 Task: Assign in the project ZillaTech the issue 'Integrate a new referral program feature into an existing e-commerce website to encourage customer acquisition and retention' to the sprint 'Infinity and Beyond'.
Action: Mouse moved to (194, 54)
Screenshot: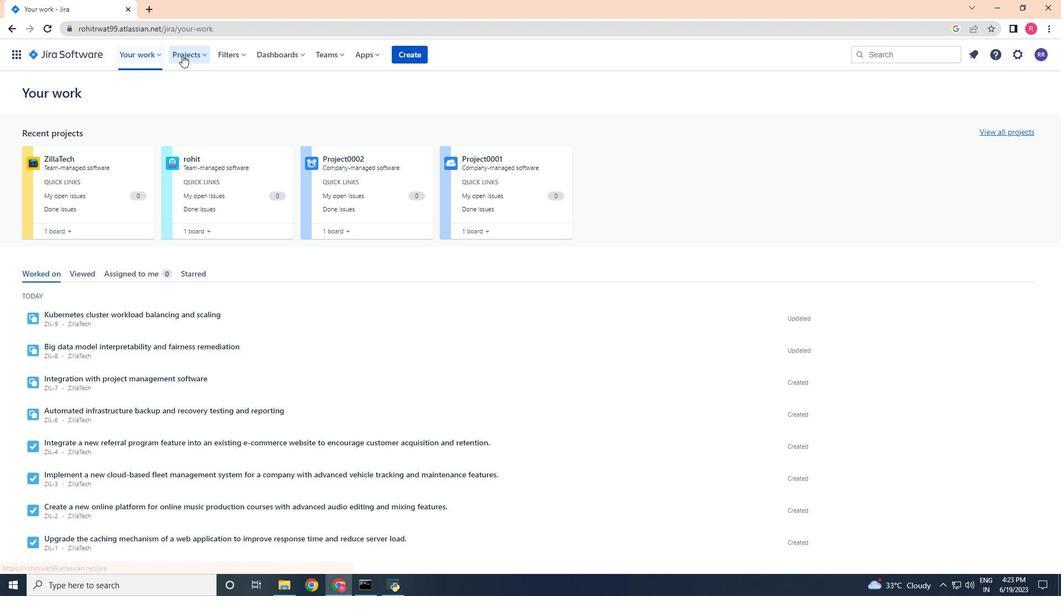 
Action: Mouse pressed left at (194, 54)
Screenshot: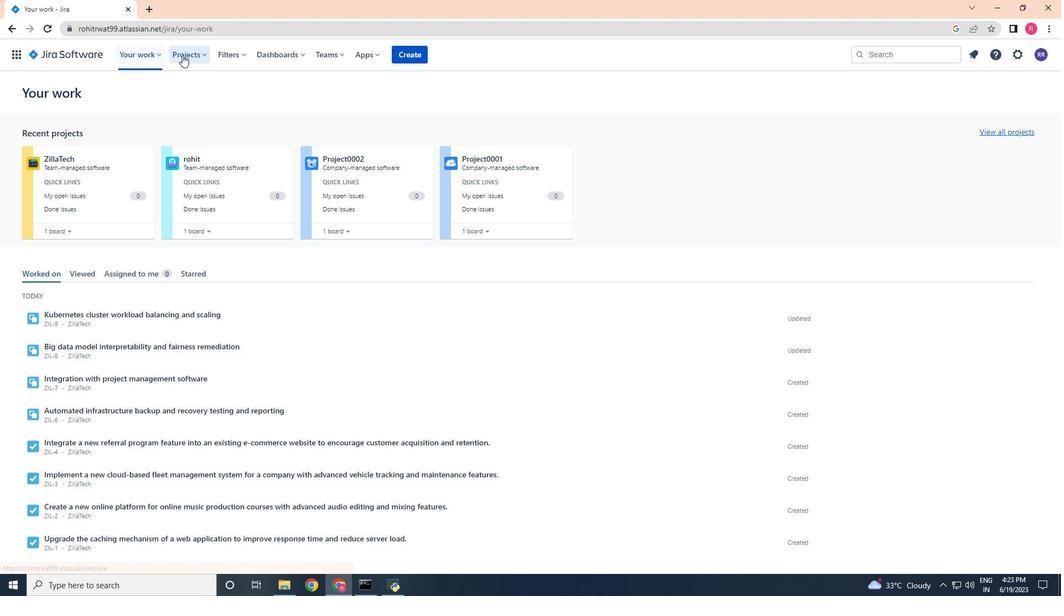 
Action: Mouse moved to (210, 106)
Screenshot: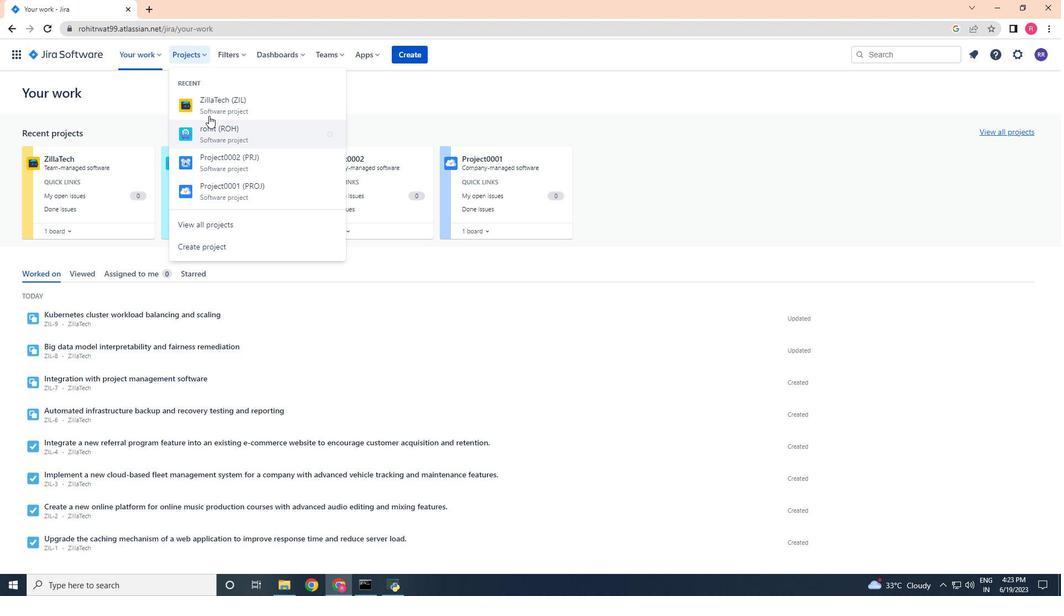 
Action: Mouse pressed left at (210, 106)
Screenshot: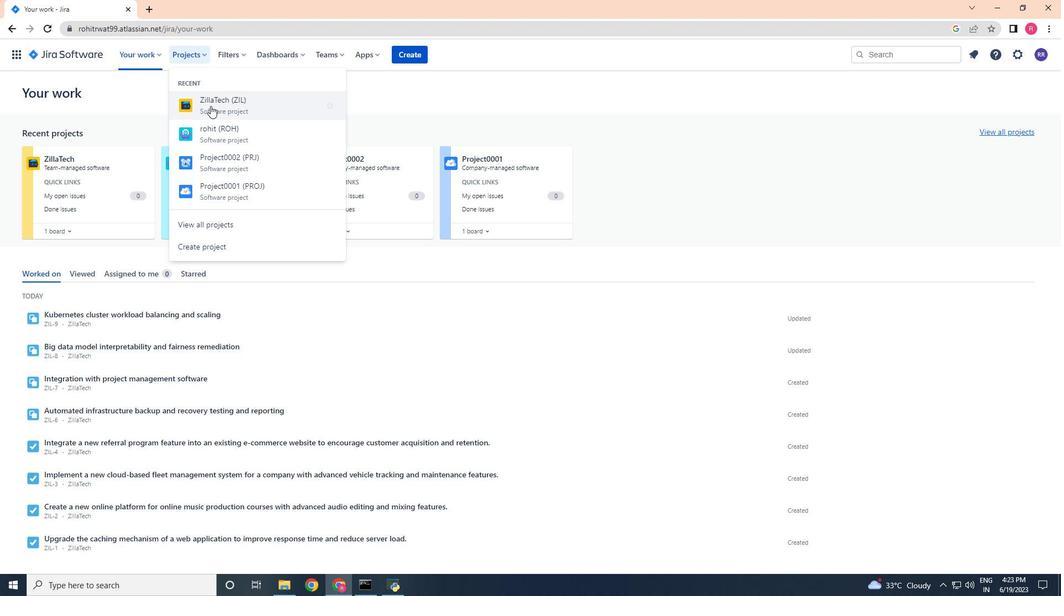 
Action: Mouse moved to (39, 167)
Screenshot: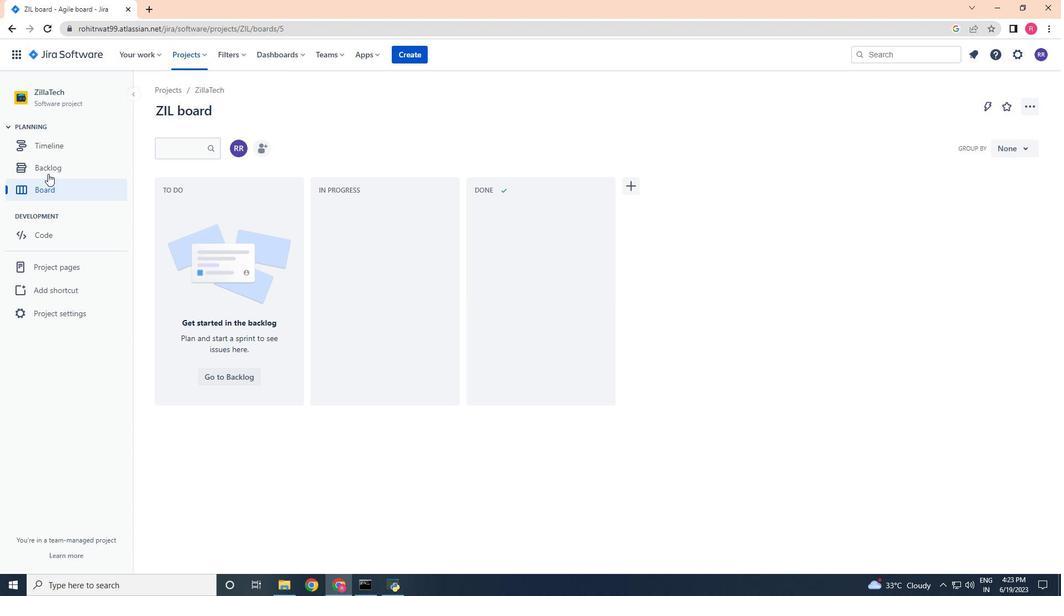 
Action: Mouse pressed left at (39, 167)
Screenshot: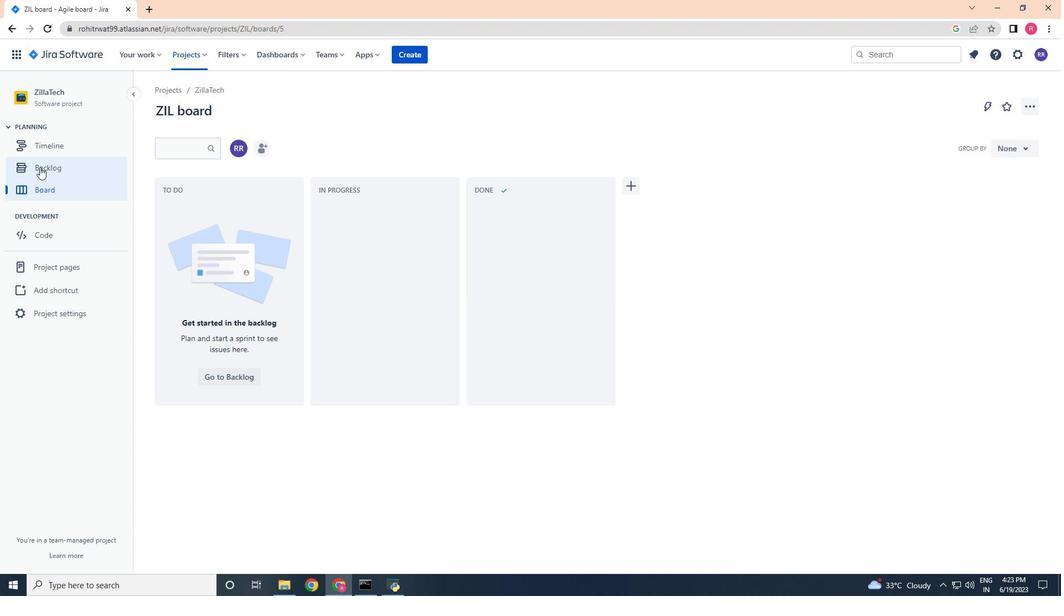
Action: Mouse moved to (819, 434)
Screenshot: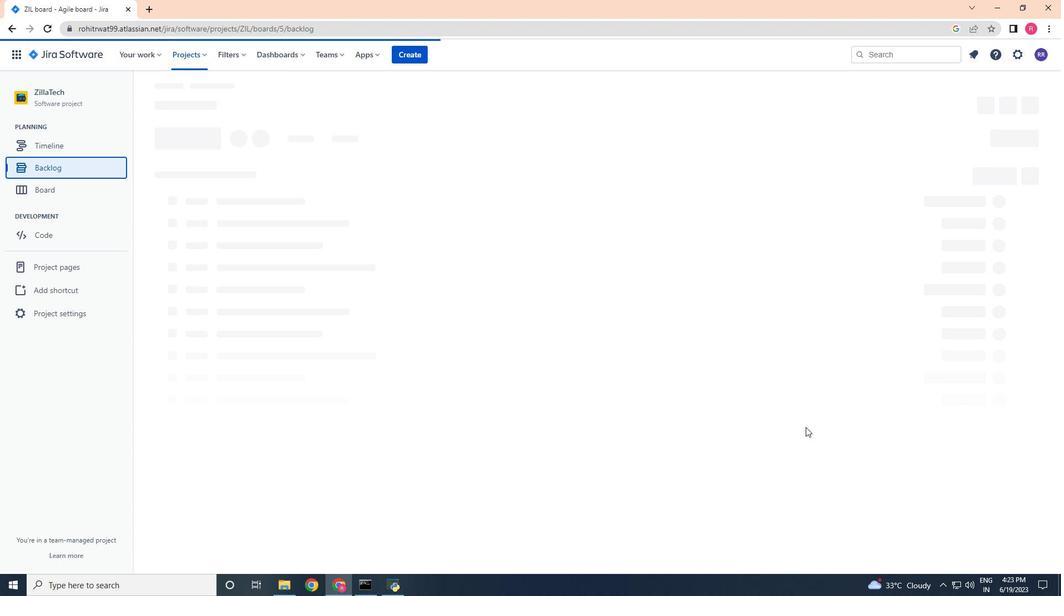 
Action: Mouse scrolled (819, 434) with delta (0, 0)
Screenshot: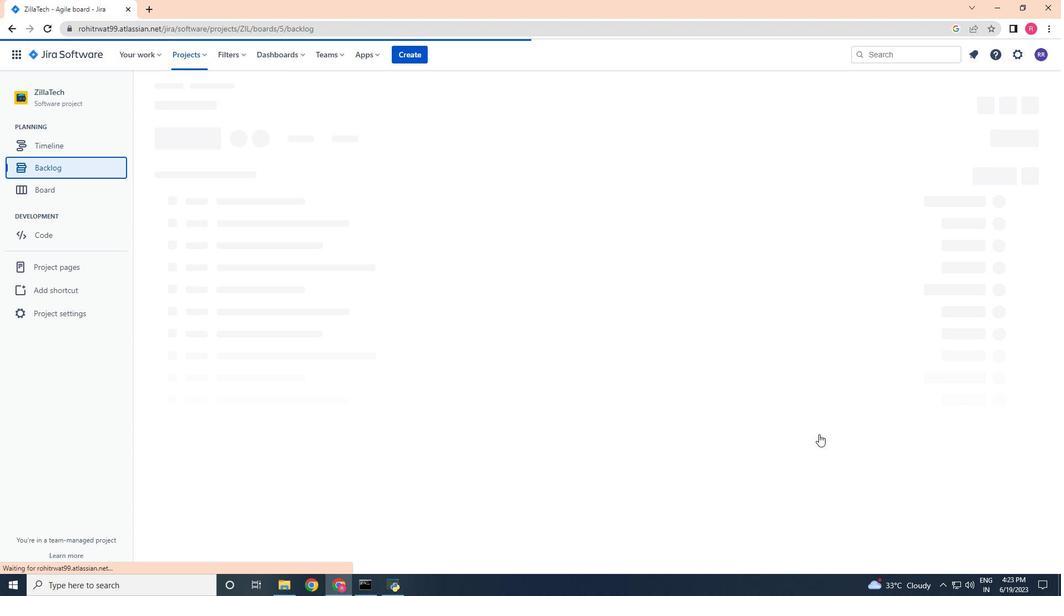 
Action: Mouse scrolled (819, 434) with delta (0, 0)
Screenshot: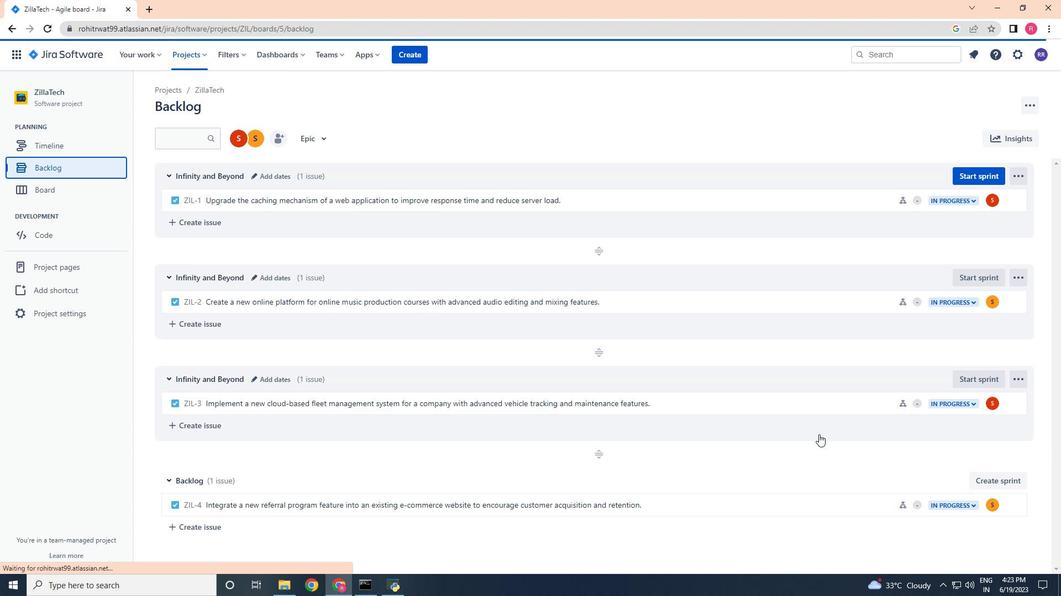 
Action: Mouse moved to (819, 435)
Screenshot: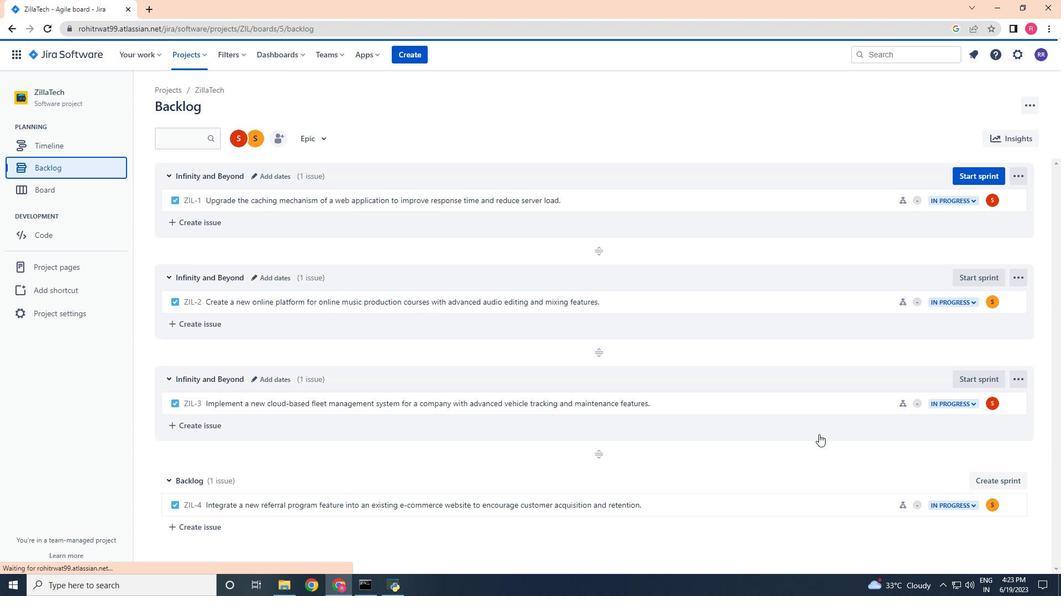 
Action: Mouse scrolled (819, 434) with delta (0, 0)
Screenshot: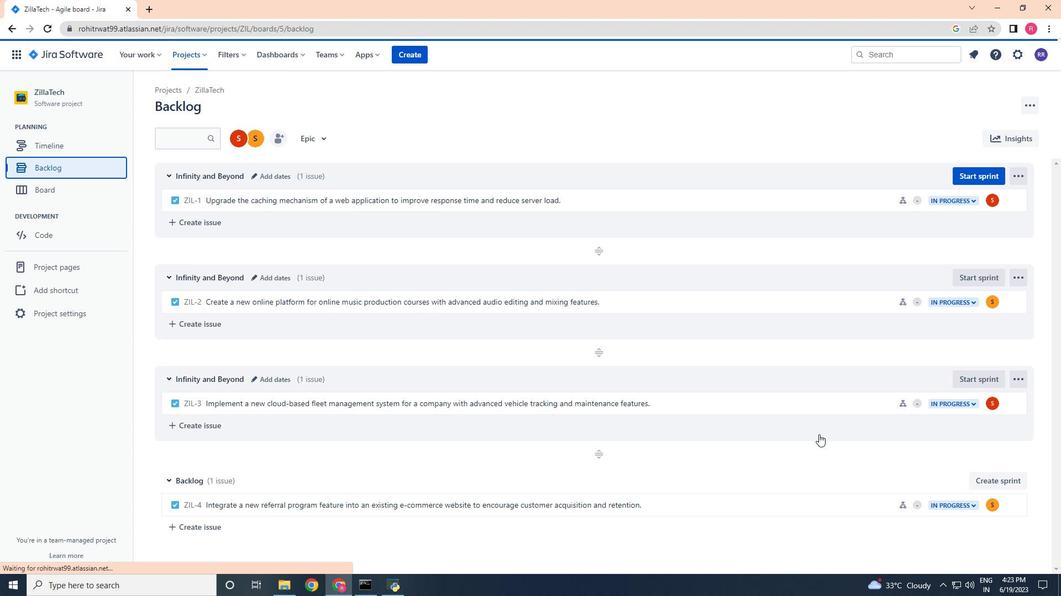 
Action: Mouse scrolled (819, 434) with delta (0, 0)
Screenshot: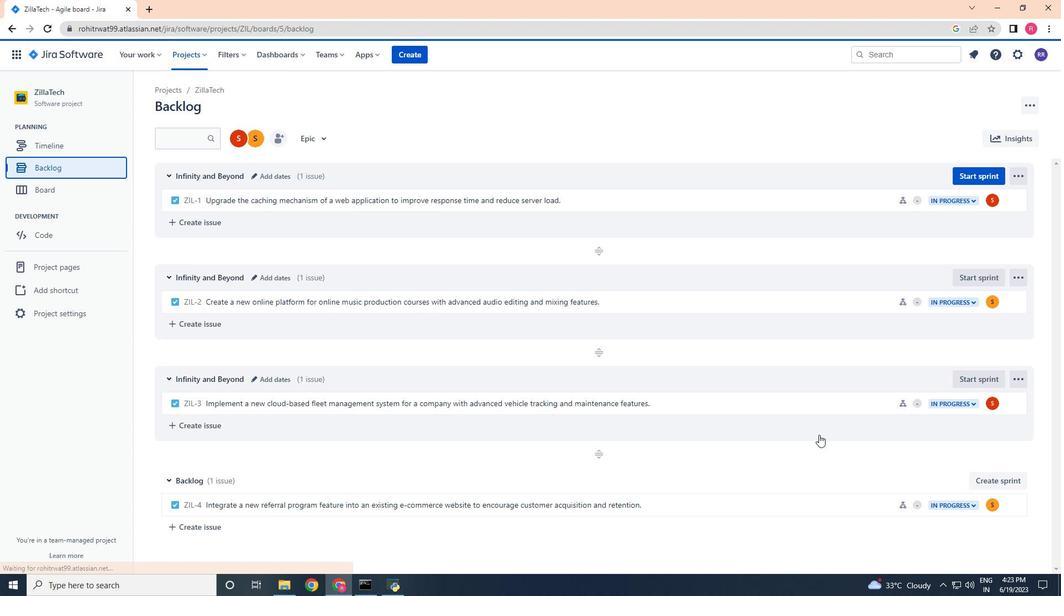 
Action: Mouse moved to (820, 436)
Screenshot: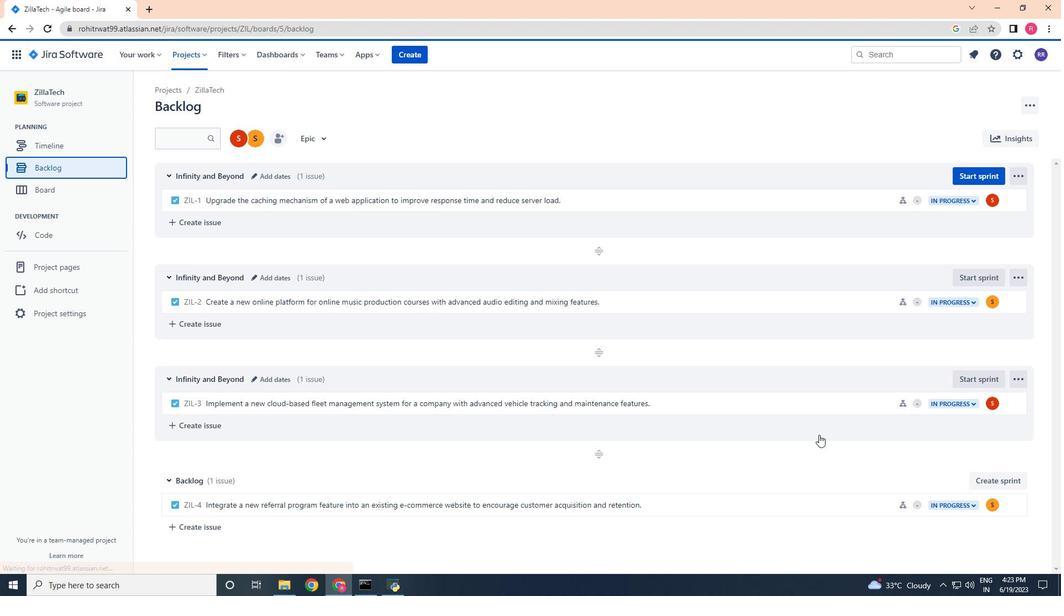 
Action: Mouse scrolled (820, 436) with delta (0, 0)
Screenshot: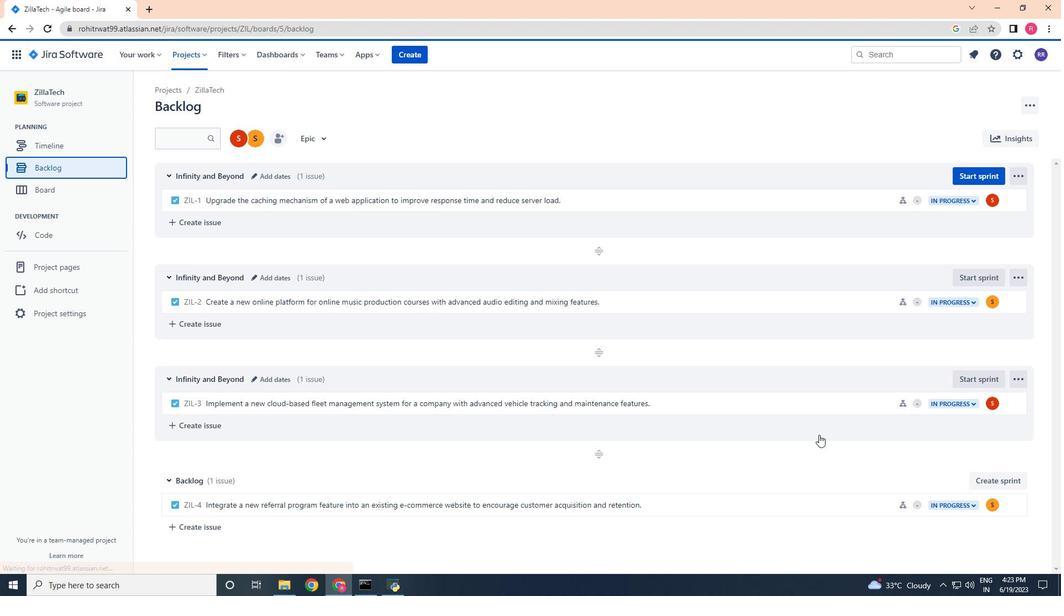 
Action: Mouse moved to (1013, 504)
Screenshot: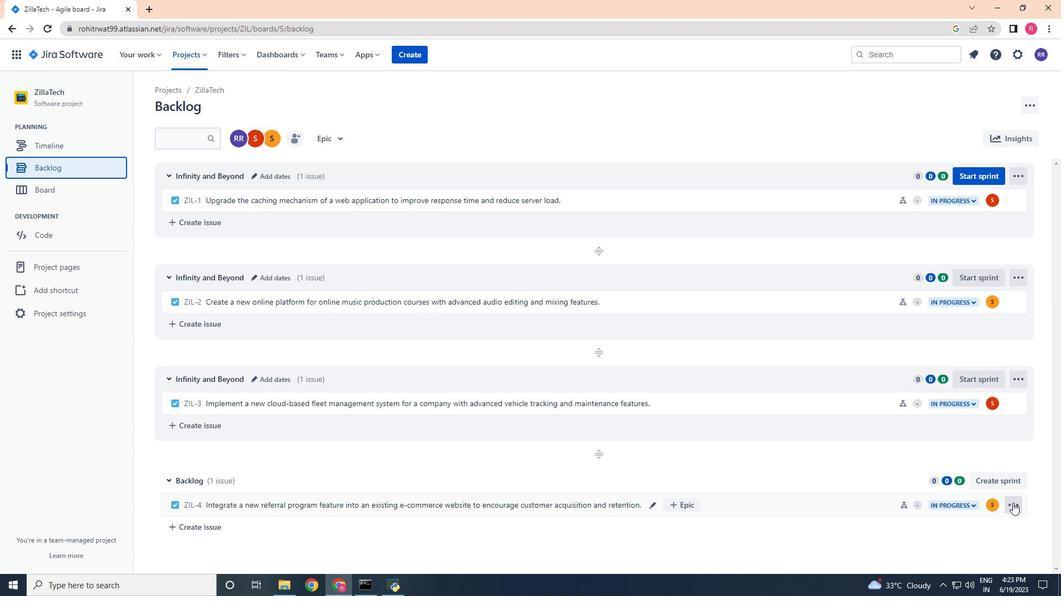 
Action: Mouse pressed left at (1013, 504)
Screenshot: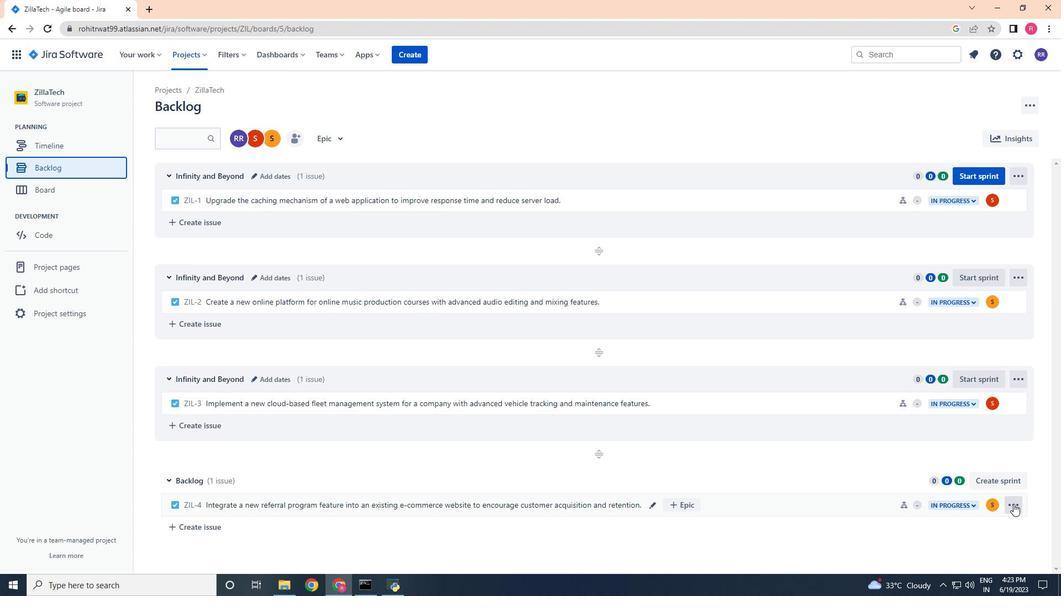 
Action: Mouse moved to (990, 444)
Screenshot: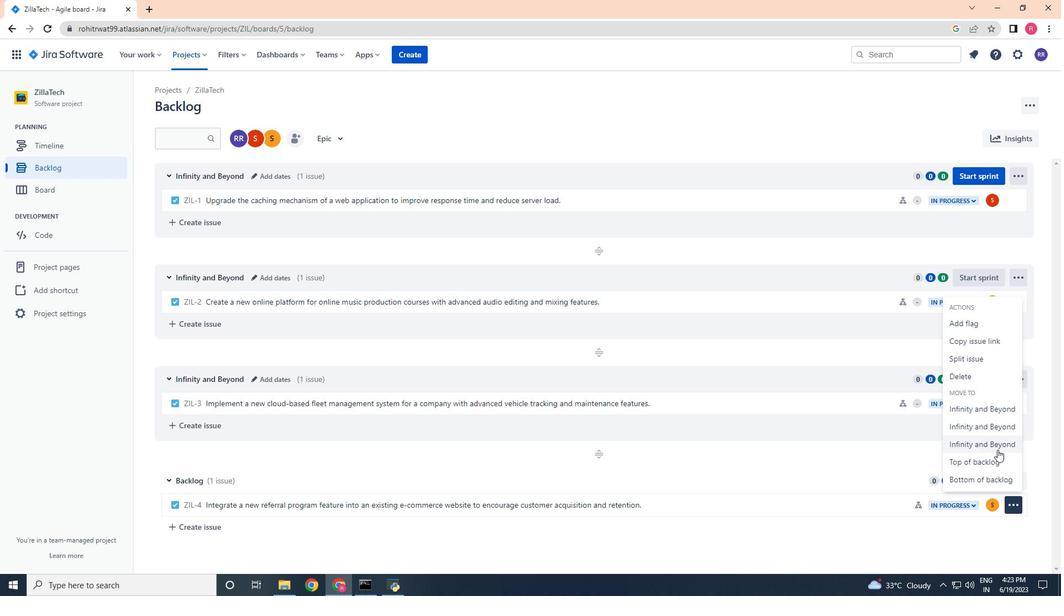 
Action: Mouse pressed left at (990, 444)
Screenshot: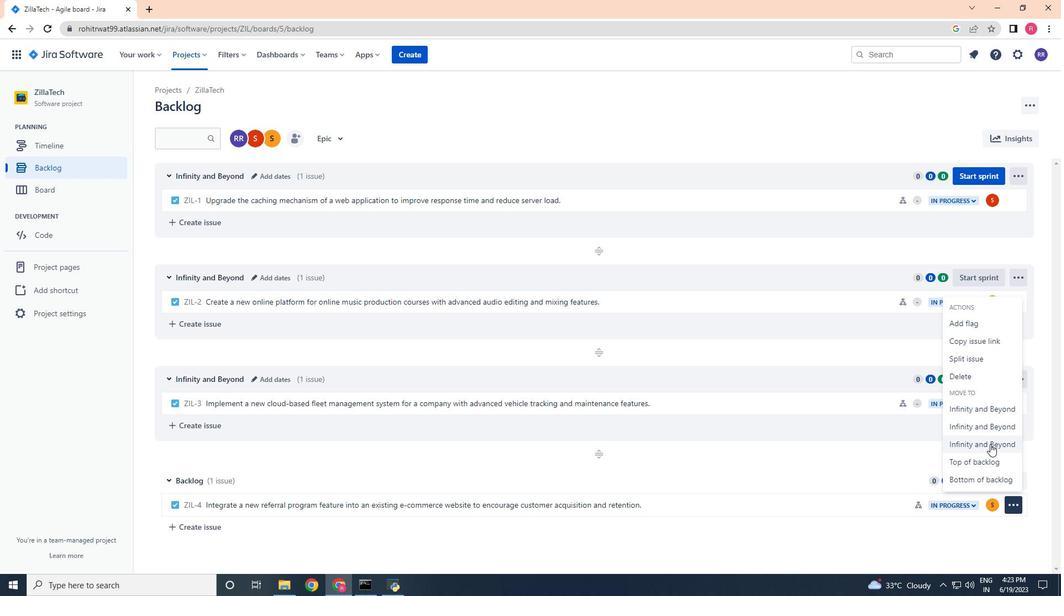 
Action: Mouse moved to (989, 441)
Screenshot: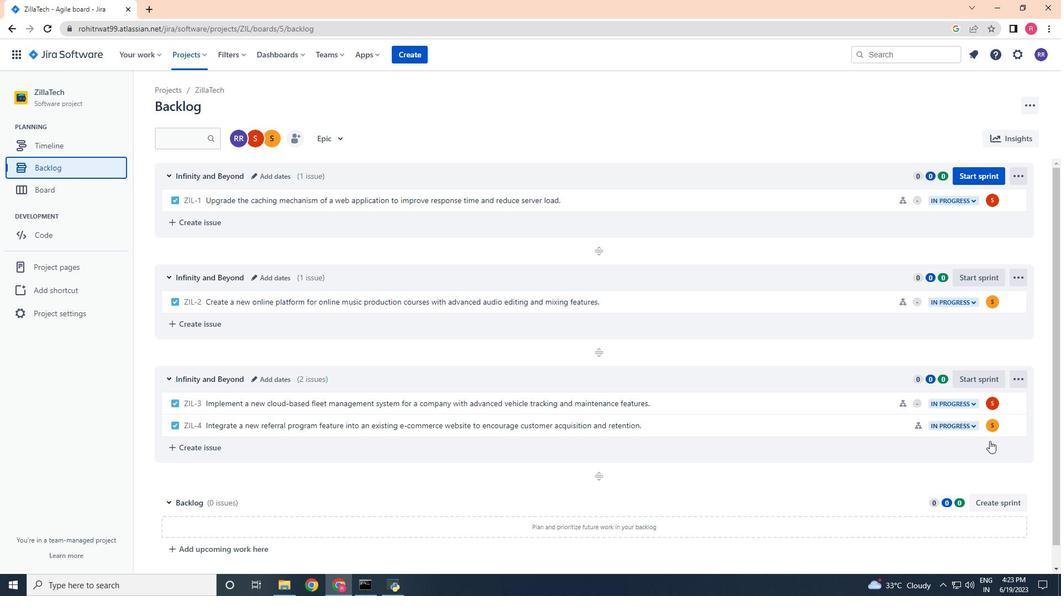 
